 Task: Add a dependency to the task Develop a new online platform for job postings and applications , the existing task  Upgrade and migrate company email marketing to a cloud-based solution in the project AgileRevolution
Action: Mouse moved to (70, 241)
Screenshot: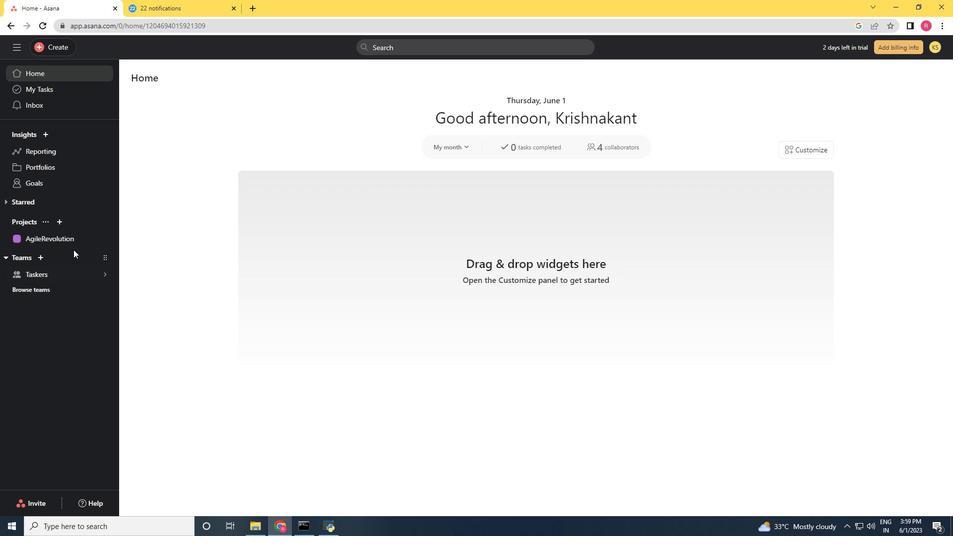 
Action: Mouse pressed left at (70, 241)
Screenshot: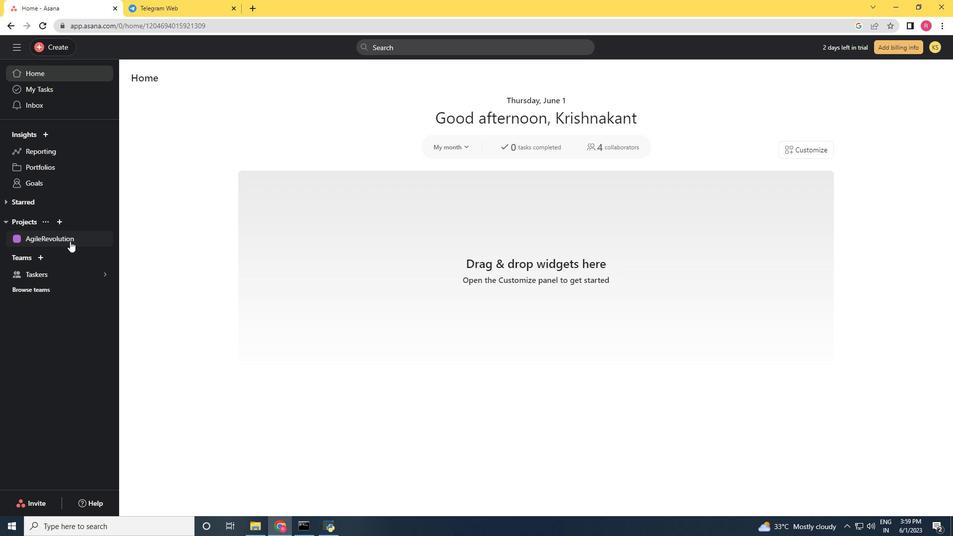 
Action: Mouse moved to (348, 414)
Screenshot: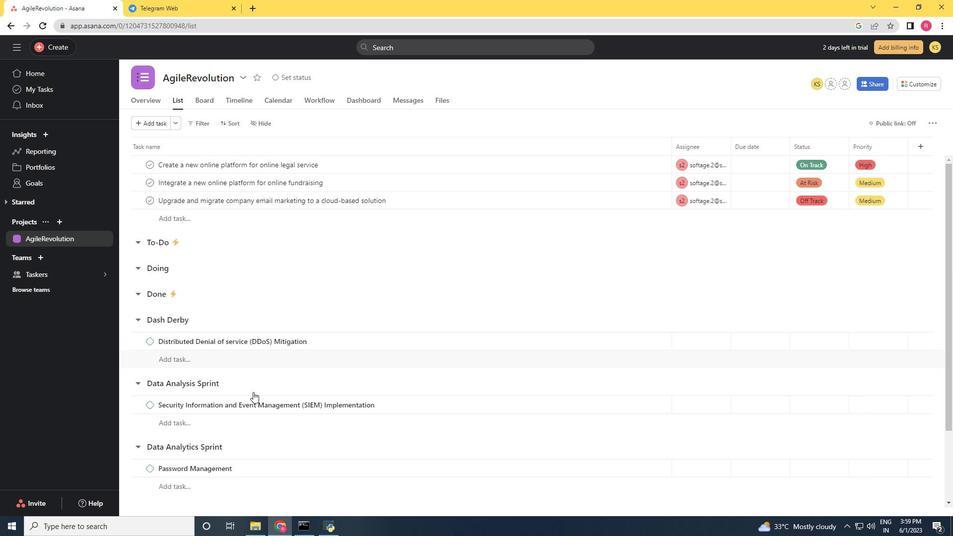 
Action: Mouse scrolled (348, 413) with delta (0, 0)
Screenshot: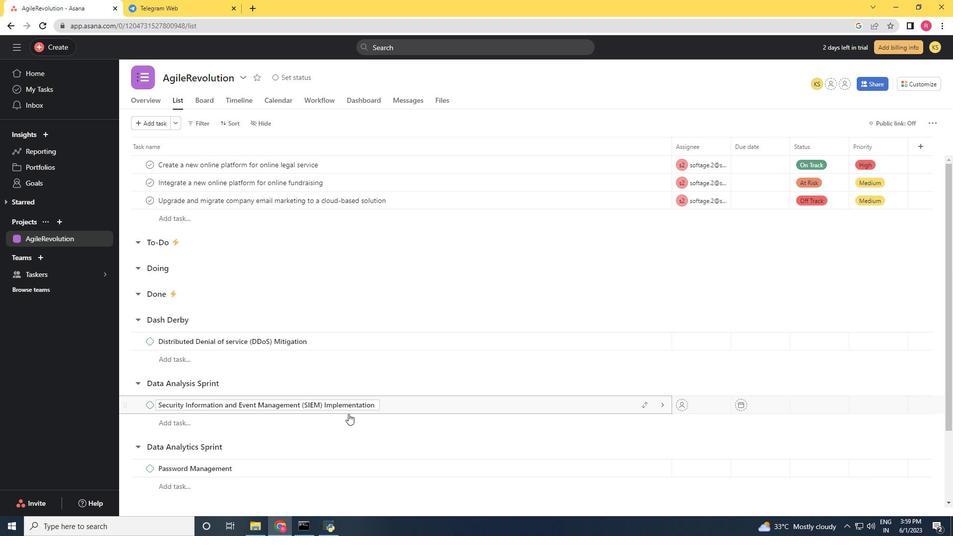 
Action: Mouse scrolled (348, 413) with delta (0, 0)
Screenshot: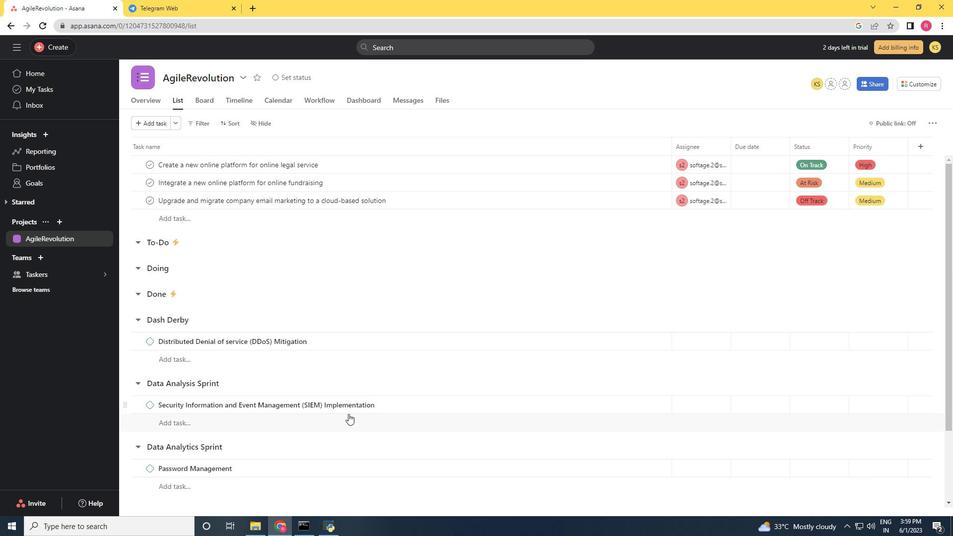 
Action: Mouse scrolled (348, 413) with delta (0, 0)
Screenshot: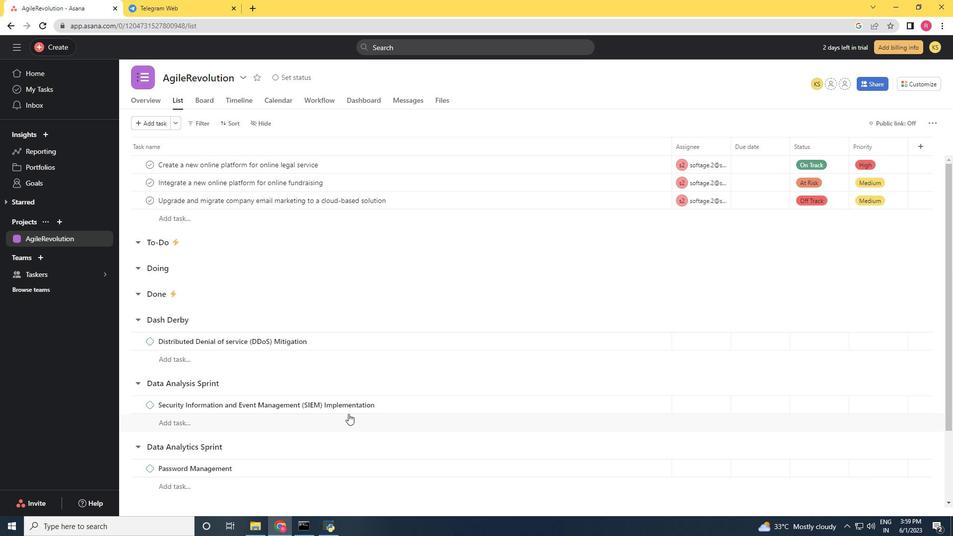 
Action: Mouse scrolled (348, 413) with delta (0, 0)
Screenshot: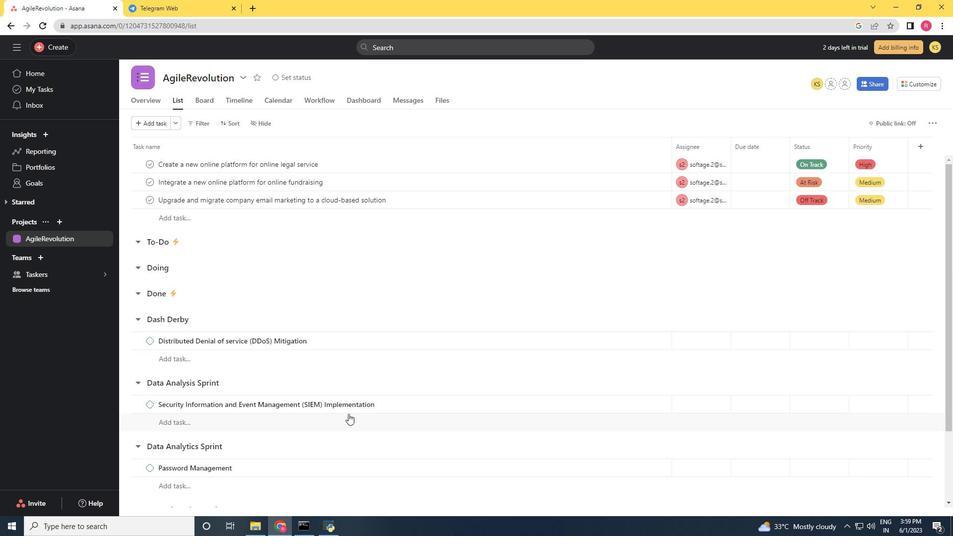 
Action: Mouse moved to (413, 442)
Screenshot: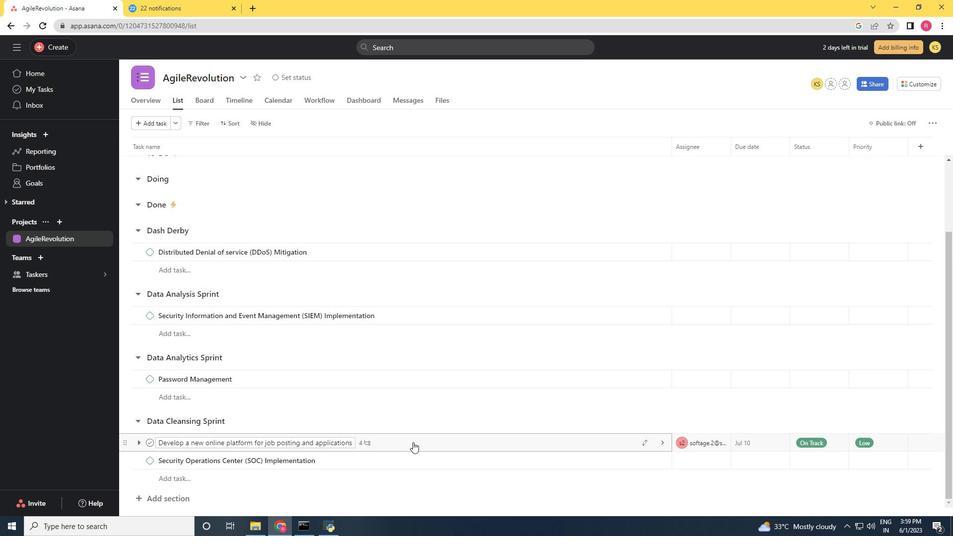 
Action: Mouse pressed left at (413, 442)
Screenshot: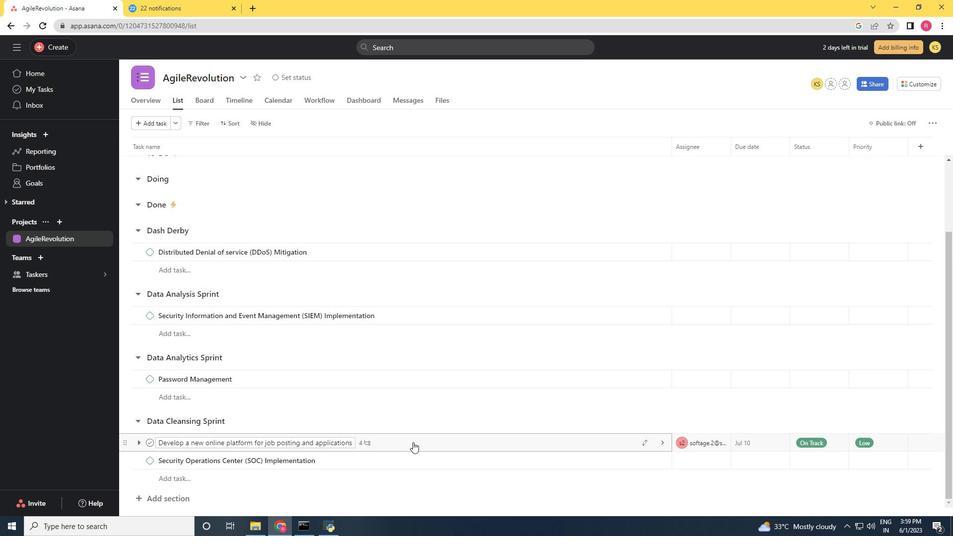 
Action: Mouse moved to (707, 270)
Screenshot: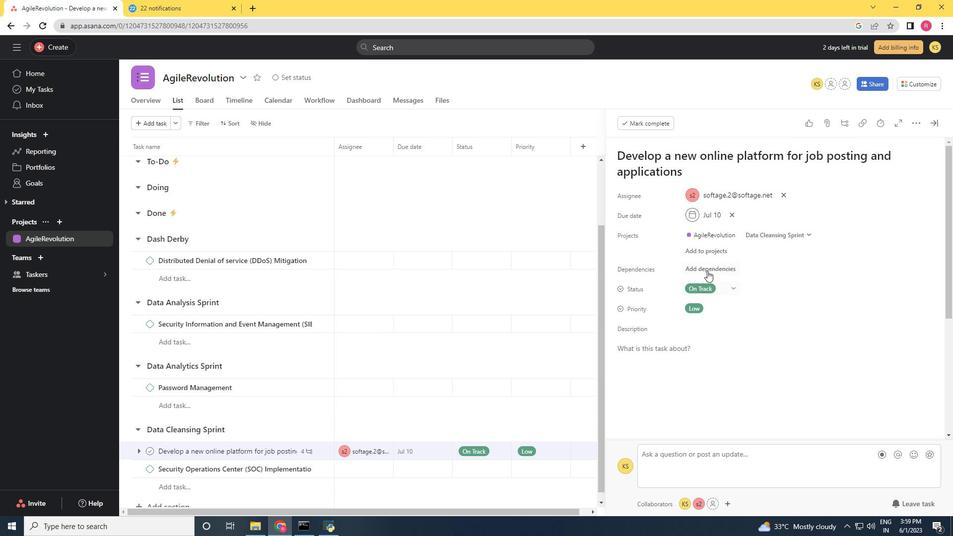 
Action: Mouse pressed left at (707, 270)
Screenshot: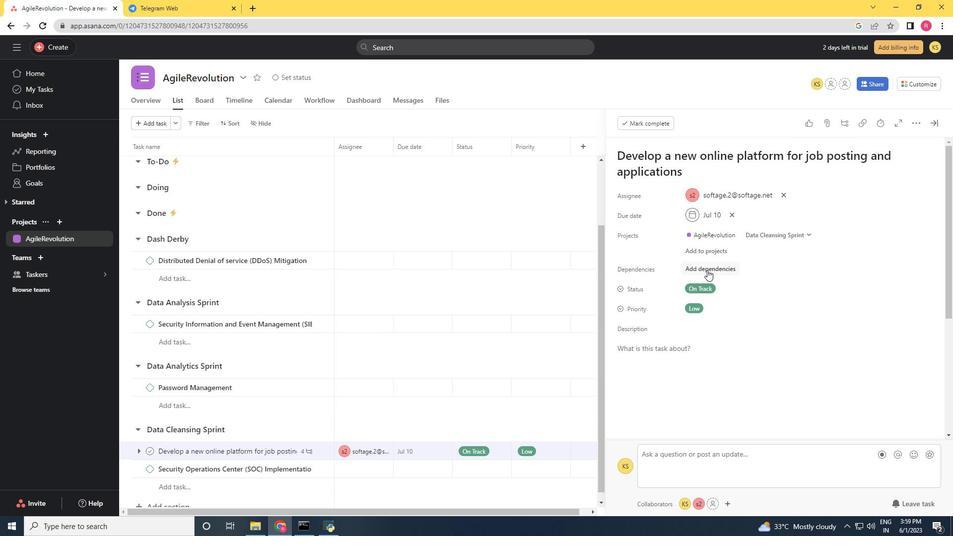 
Action: Mouse moved to (755, 237)
Screenshot: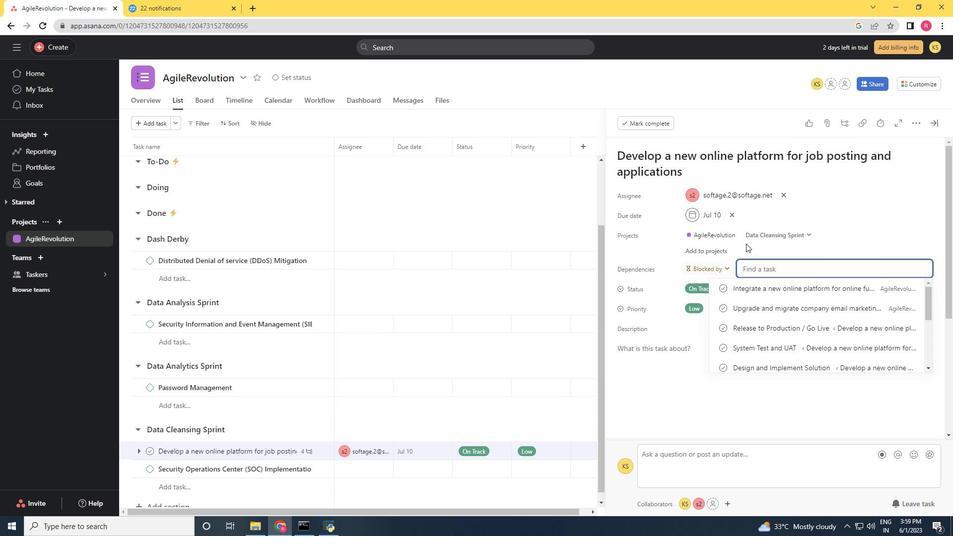 
Action: Key pressed <Key.shift><Key.shift><Key.shift><Key.shift><Key.shift><Key.shift><Key.shift><Key.shift><Key.shift><Key.shift><Key.shift><Key.shift><Key.shift><Key.shift><Key.shift><Key.shift><Key.shift><Key.shift><Key.shift><Key.shift>Upgrade<Key.space>and<Key.space><Key.shift>migrate<Key.space>company<Key.space>email<Key.space>markrting<Key.space><Key.backspace><Key.backspace><Key.backspace><Key.backspace><Key.backspace><Key.backspace>eting<Key.space>to<Key.space>a<Key.space>cloud-based<Key.space>solution<Key.space>
Screenshot: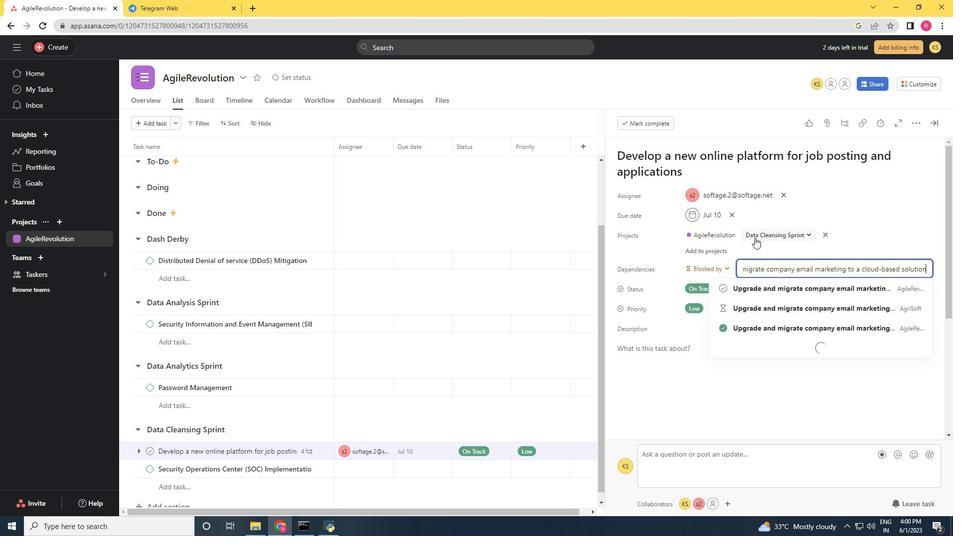 
Action: Mouse moved to (803, 287)
Screenshot: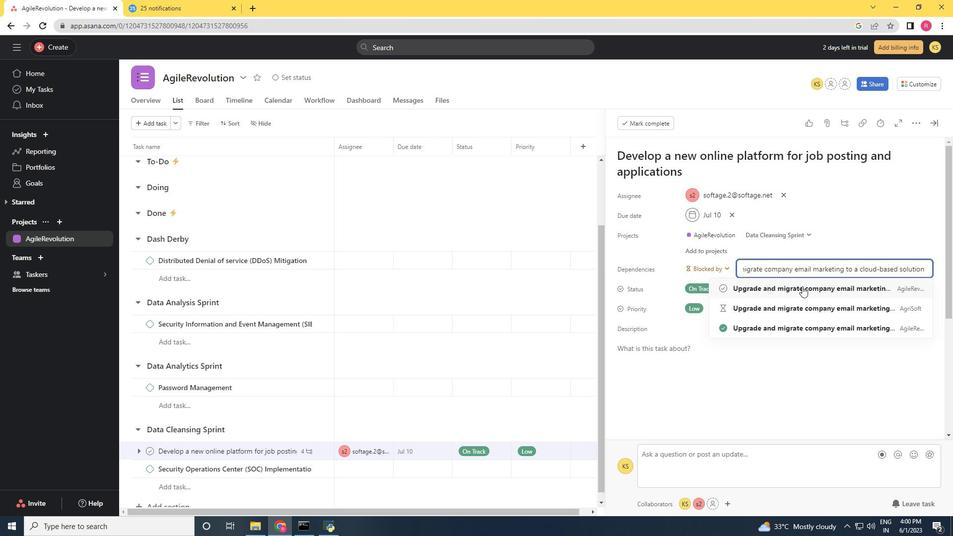 
Action: Mouse pressed left at (803, 287)
Screenshot: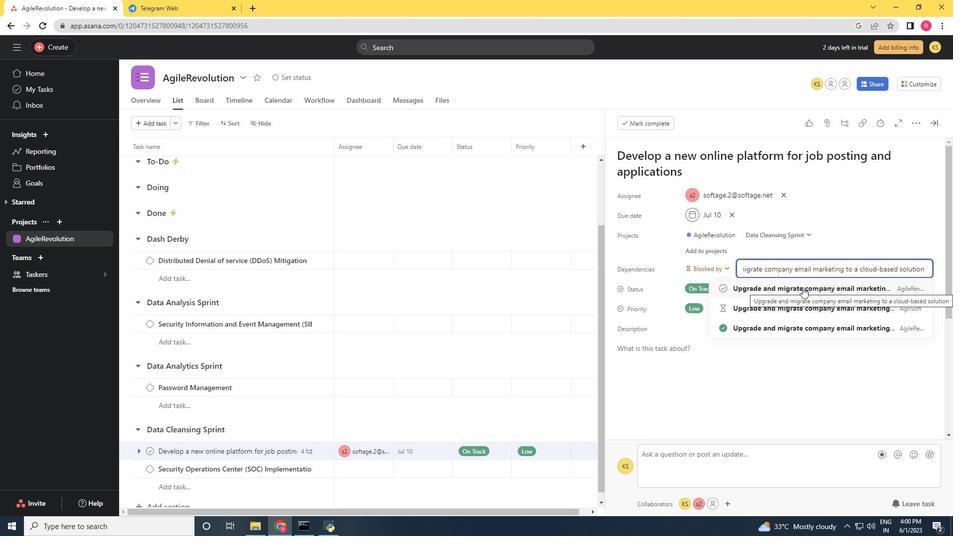
Action: Mouse moved to (803, 288)
Screenshot: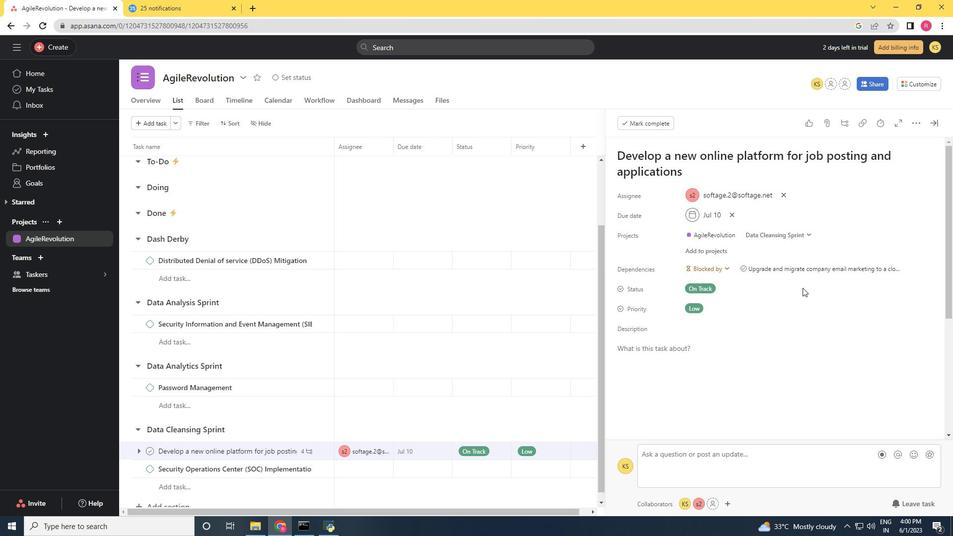 
